 Task: Create new business hours for the company
Action: Mouse scrolled (254, 279) with delta (0, 0)
Screenshot: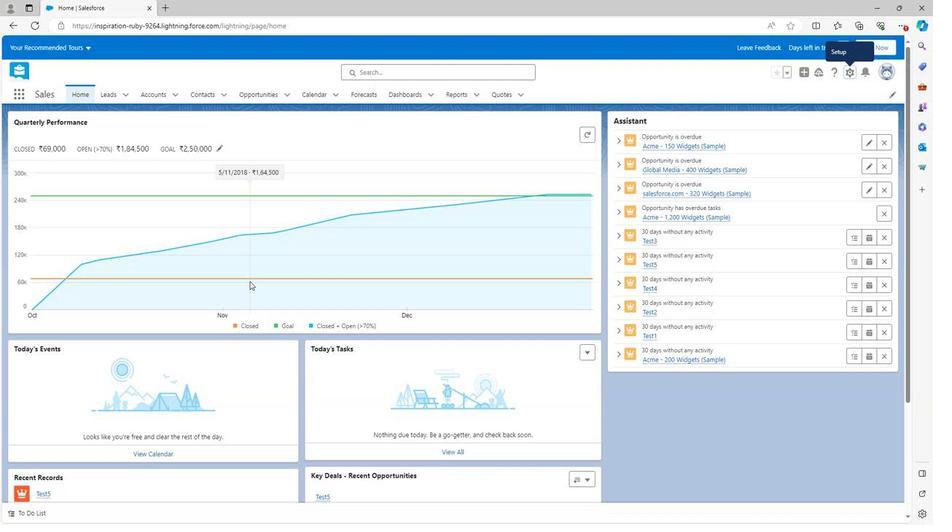 
Action: Mouse scrolled (254, 279) with delta (0, 0)
Screenshot: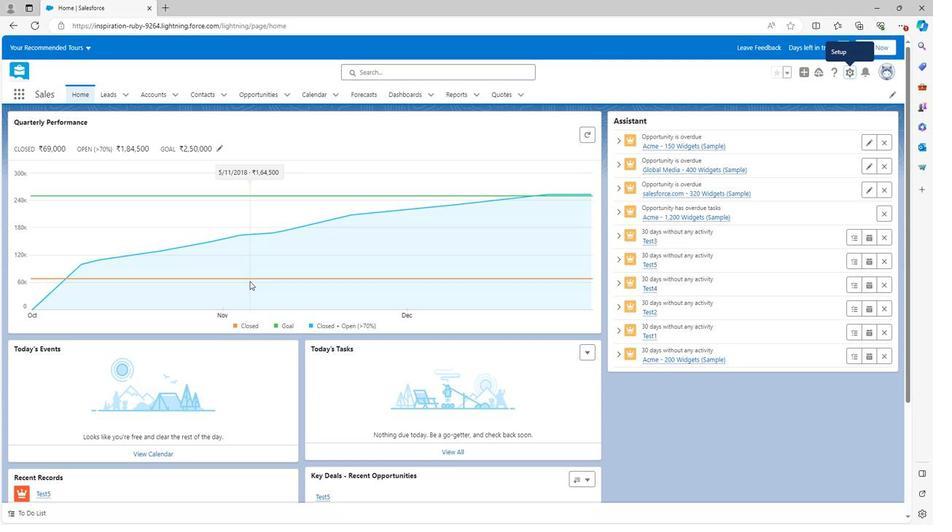 
Action: Mouse scrolled (254, 279) with delta (0, 0)
Screenshot: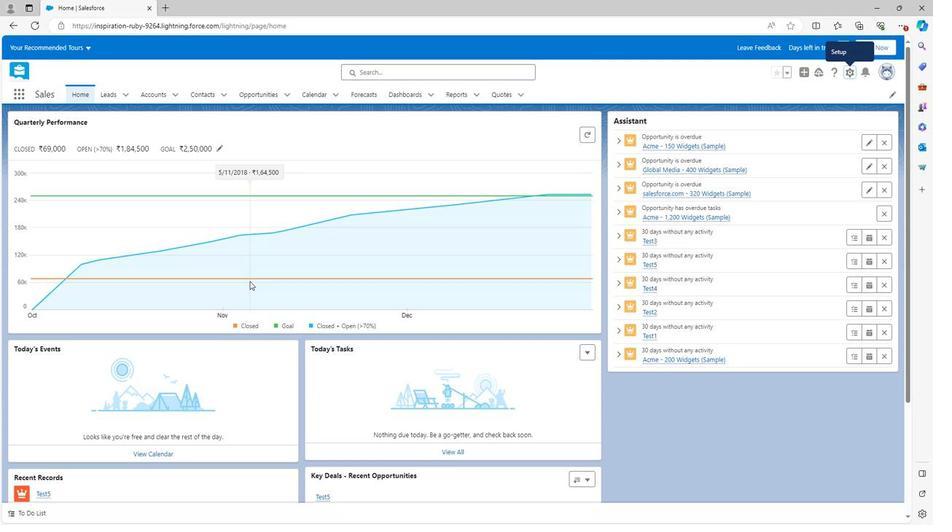 
Action: Mouse scrolled (254, 280) with delta (0, 0)
Screenshot: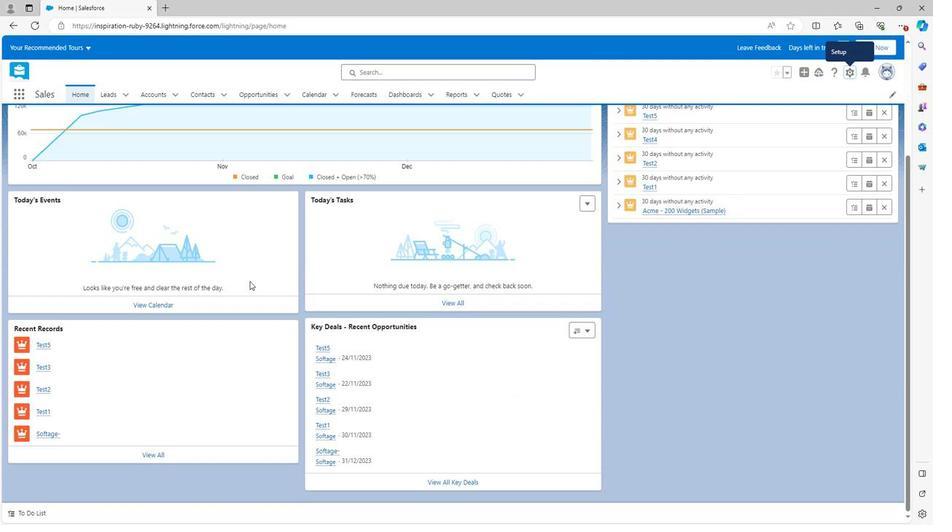 
Action: Mouse scrolled (254, 280) with delta (0, 0)
Screenshot: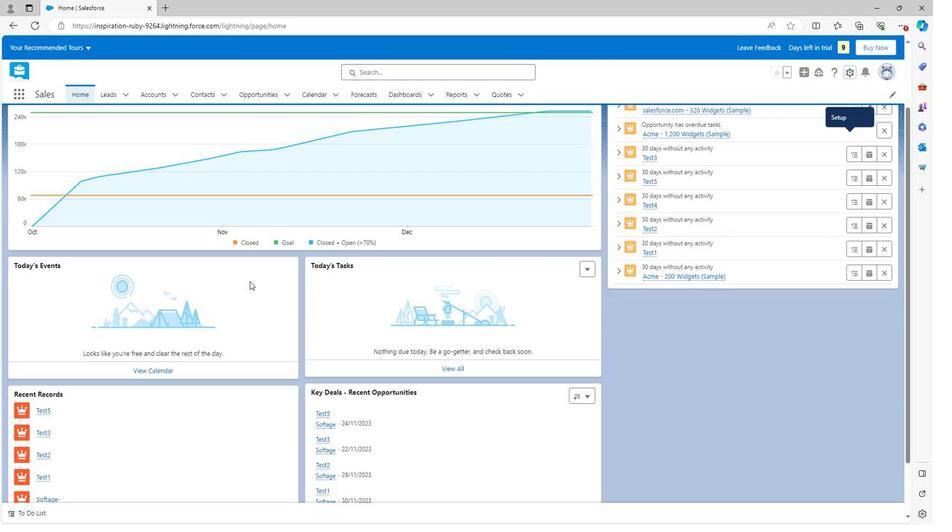 
Action: Mouse scrolled (254, 280) with delta (0, 0)
Screenshot: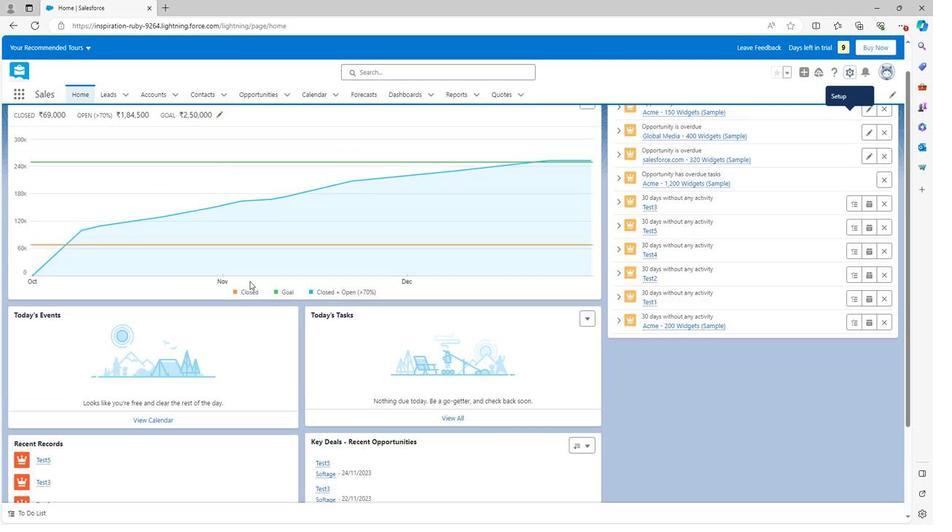 
Action: Mouse moved to (847, 75)
Screenshot: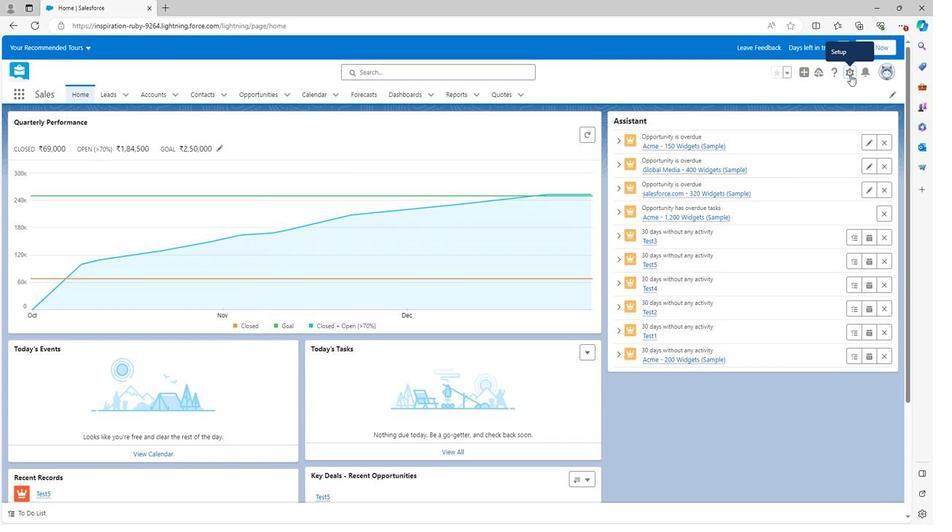 
Action: Mouse pressed left at (847, 75)
Screenshot: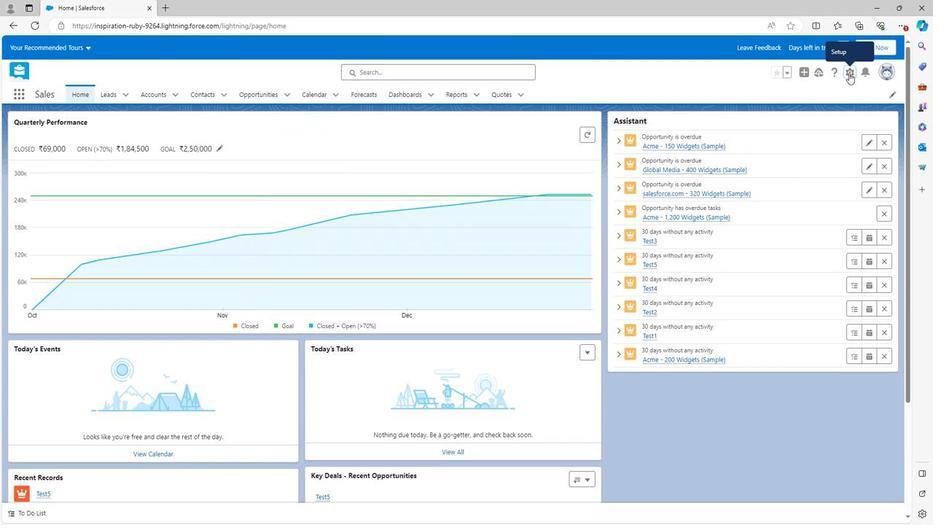 
Action: Mouse moved to (824, 99)
Screenshot: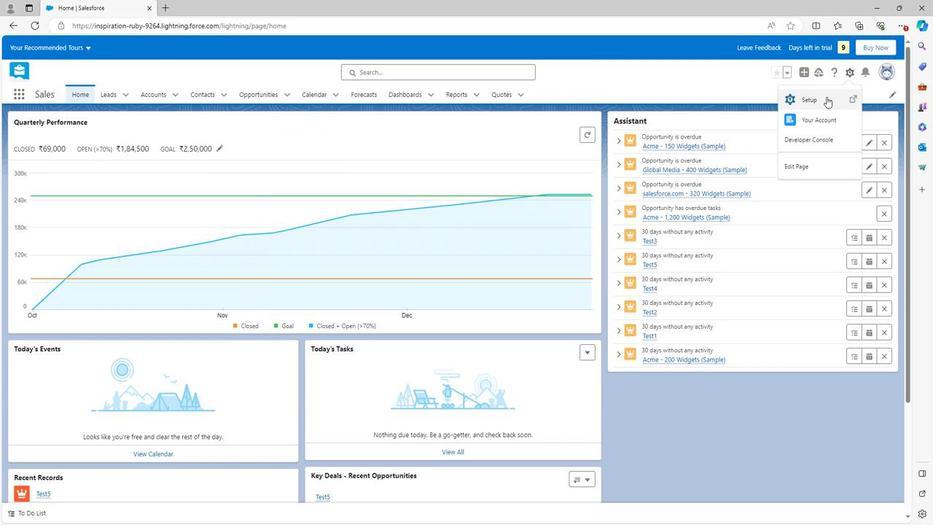 
Action: Mouse pressed left at (824, 99)
Screenshot: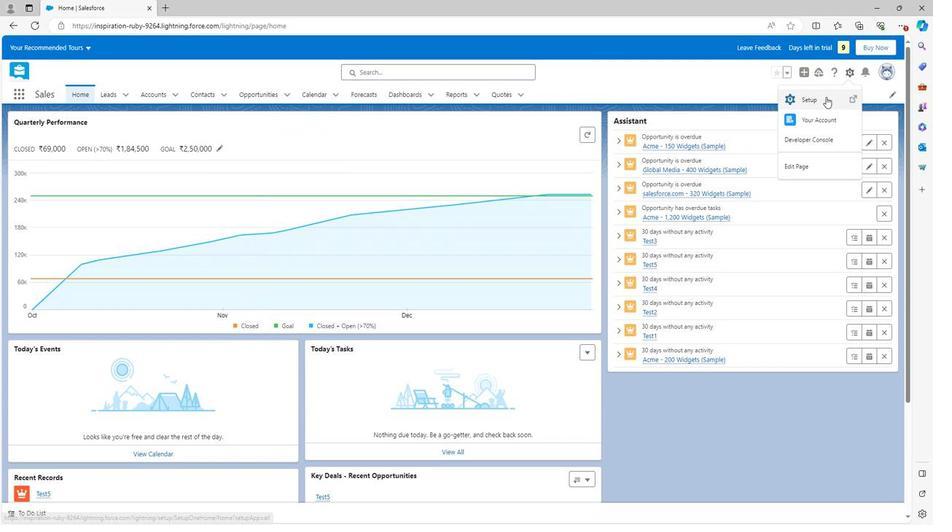 
Action: Mouse moved to (56, 364)
Screenshot: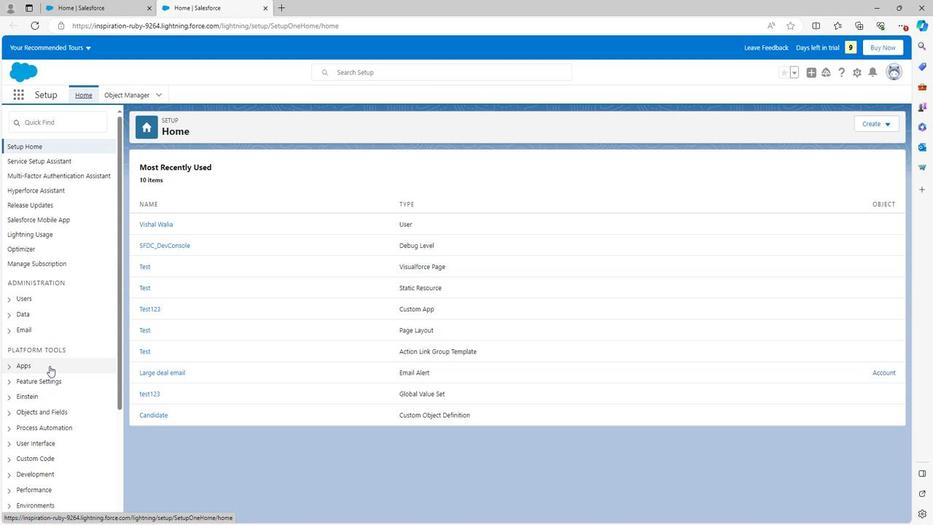 
Action: Mouse scrolled (56, 363) with delta (0, 0)
Screenshot: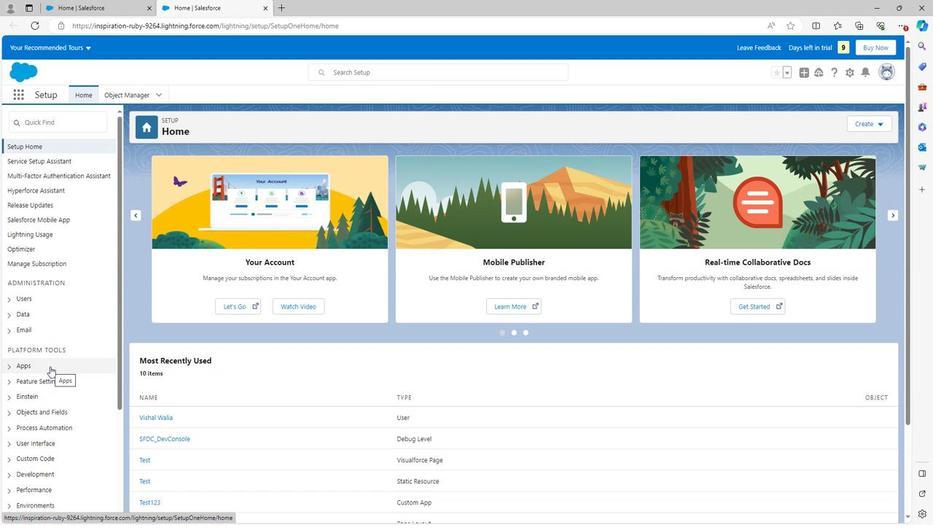 
Action: Mouse scrolled (56, 363) with delta (0, 0)
Screenshot: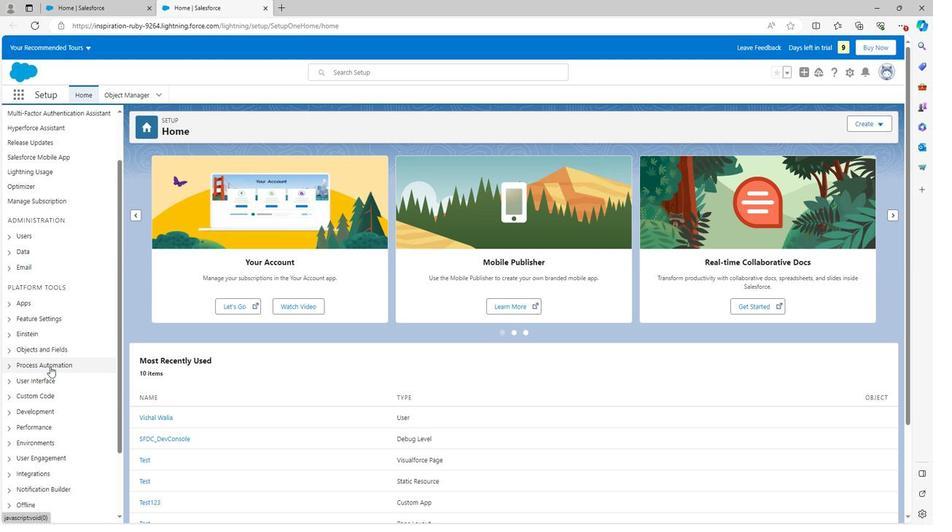 
Action: Mouse scrolled (56, 363) with delta (0, 0)
Screenshot: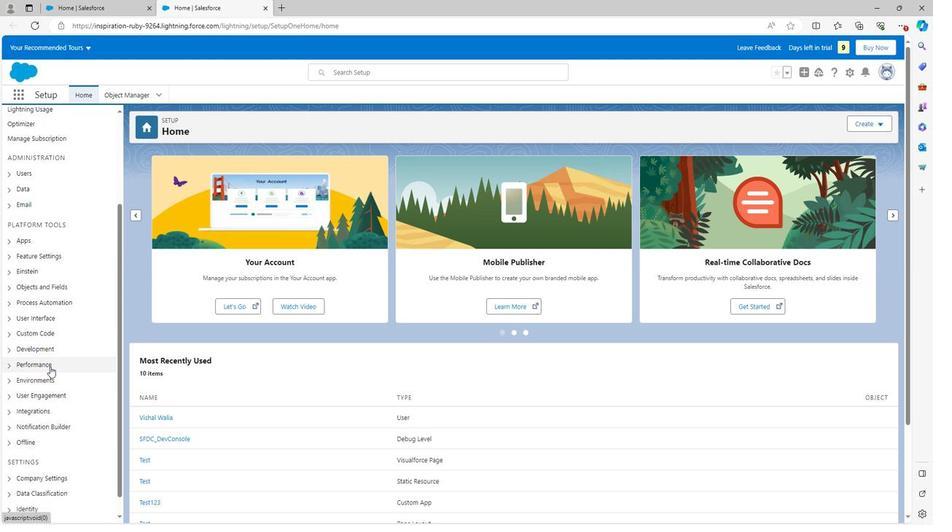 
Action: Mouse moved to (15, 453)
Screenshot: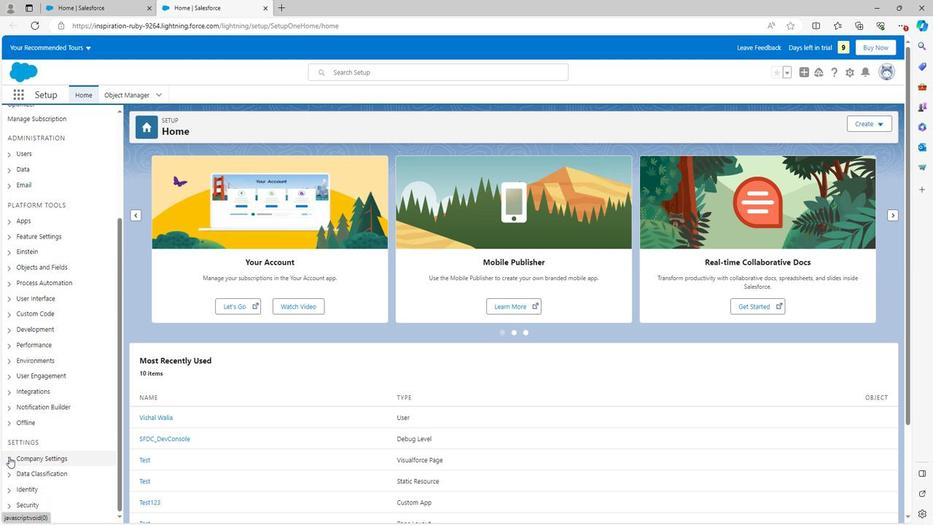 
Action: Mouse pressed left at (15, 453)
Screenshot: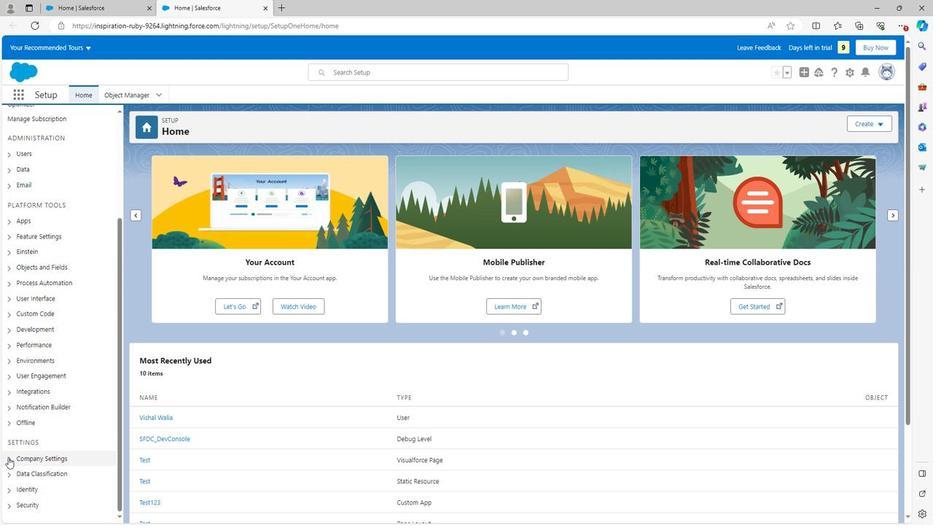 
Action: Mouse scrolled (15, 453) with delta (0, 0)
Screenshot: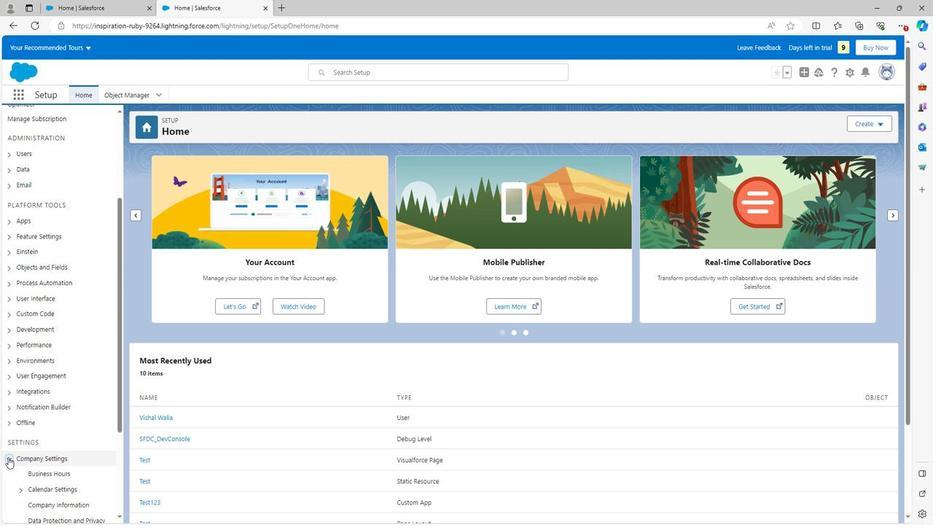 
Action: Mouse scrolled (15, 453) with delta (0, 0)
Screenshot: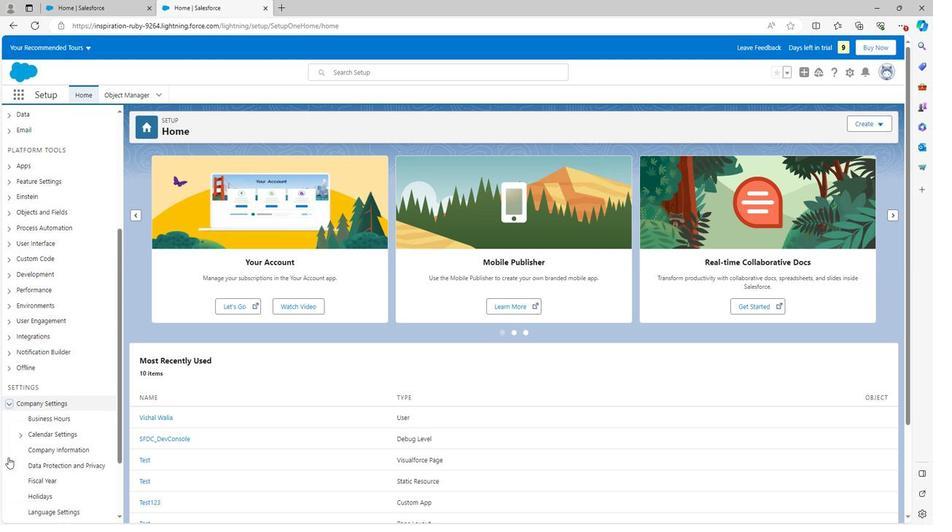 
Action: Mouse scrolled (15, 453) with delta (0, 0)
Screenshot: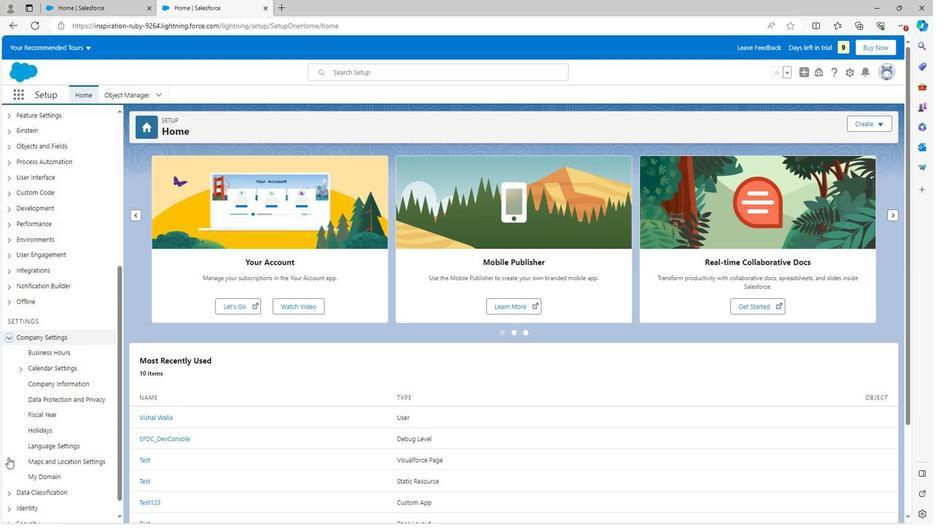 
Action: Mouse moved to (52, 334)
Screenshot: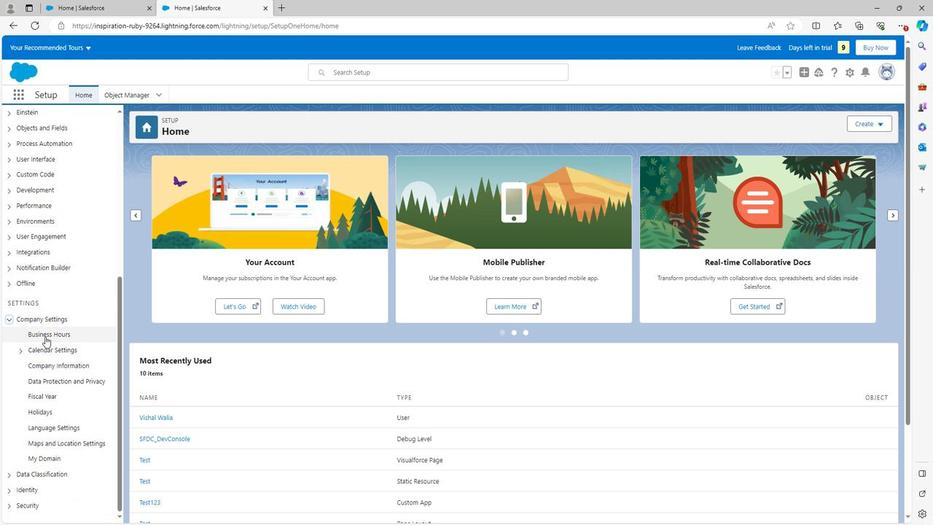 
Action: Mouse pressed left at (52, 334)
Screenshot: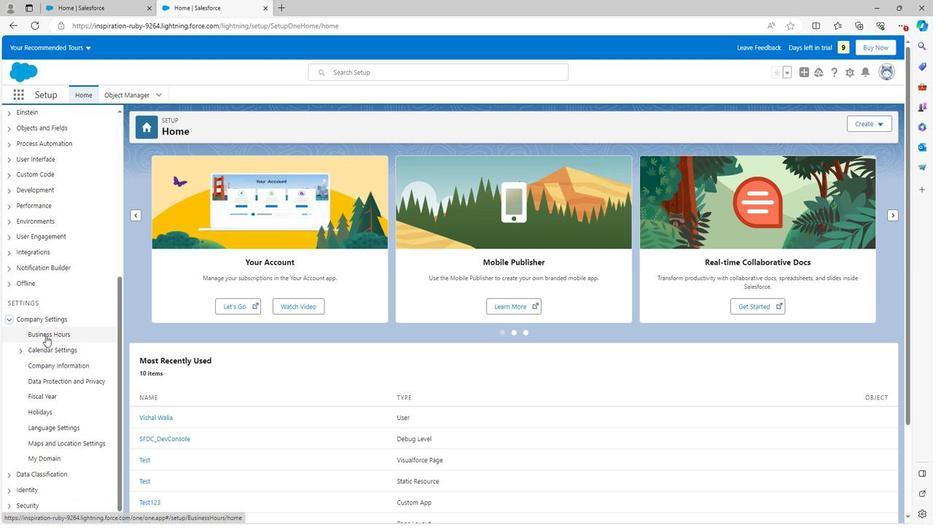 
Action: Mouse moved to (503, 202)
Screenshot: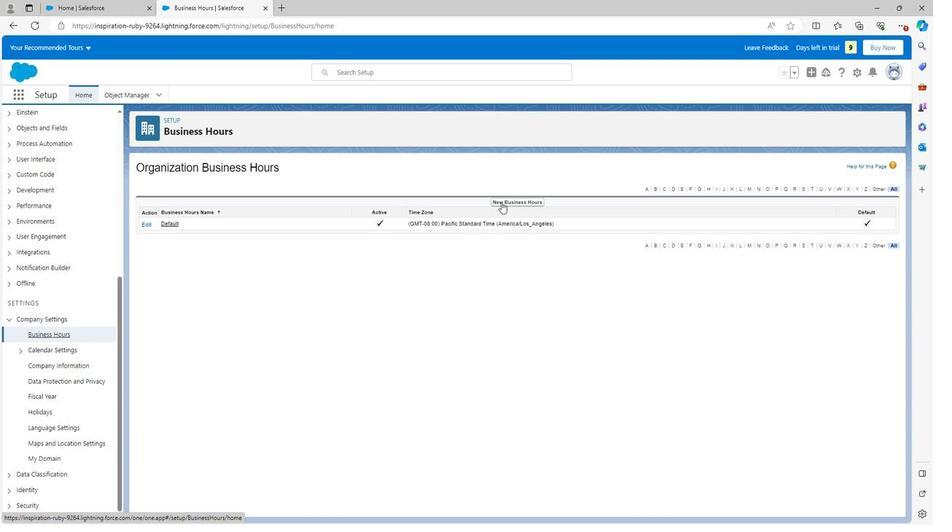 
Action: Mouse pressed left at (503, 202)
Screenshot: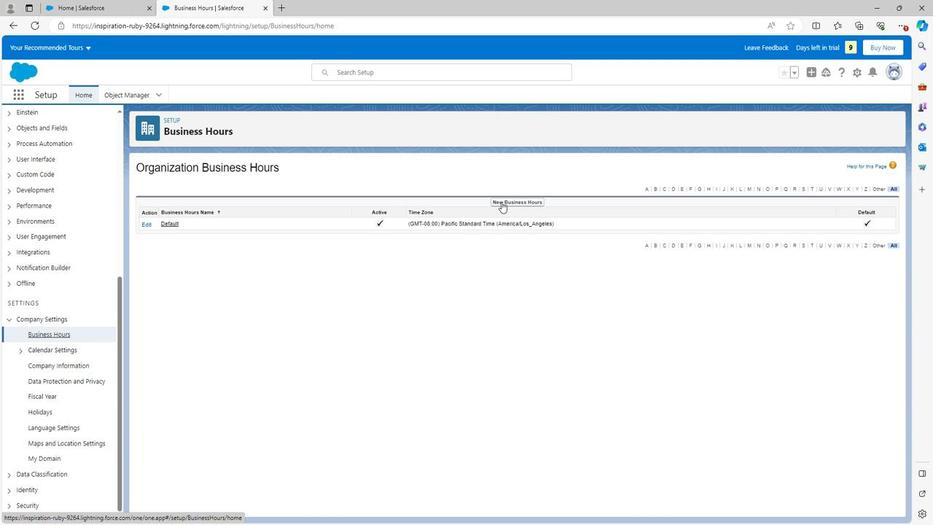 
Action: Mouse moved to (389, 345)
Screenshot: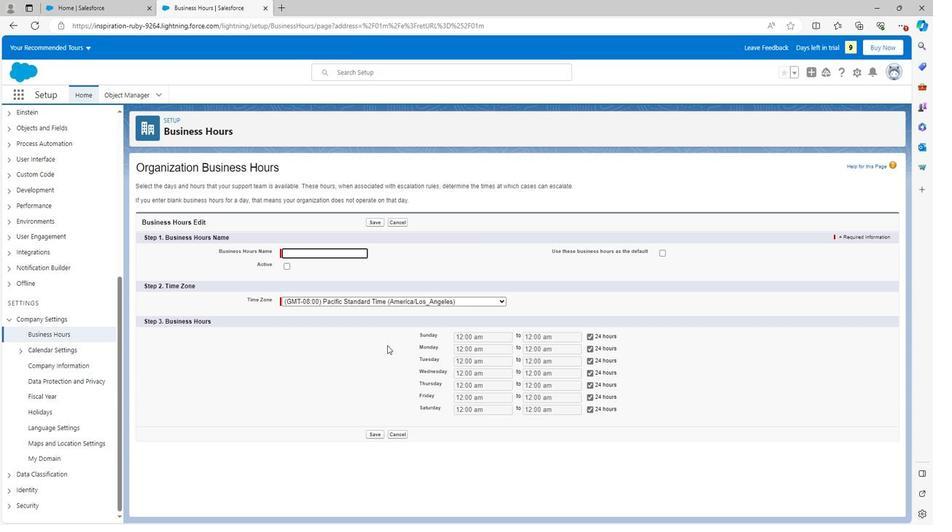 
Action: Mouse scrolled (389, 344) with delta (0, 0)
Screenshot: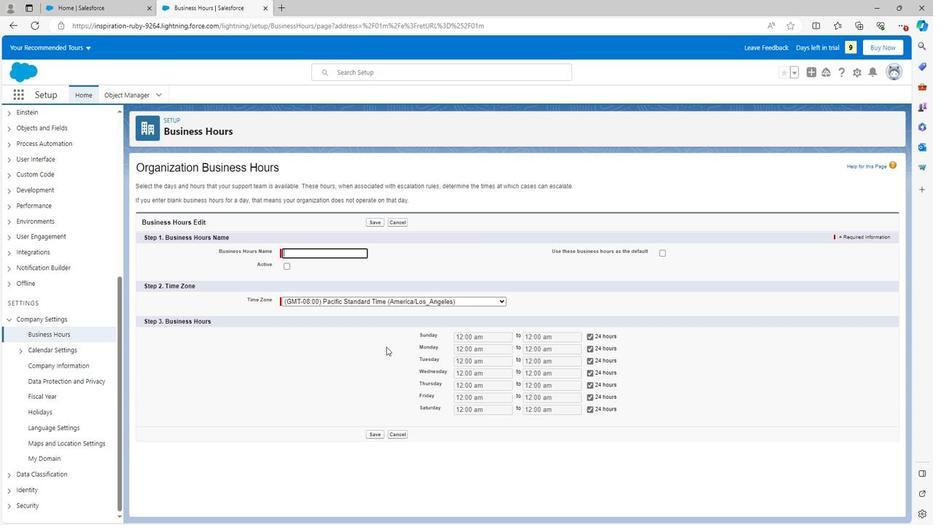 
Action: Mouse scrolled (389, 344) with delta (0, 0)
Screenshot: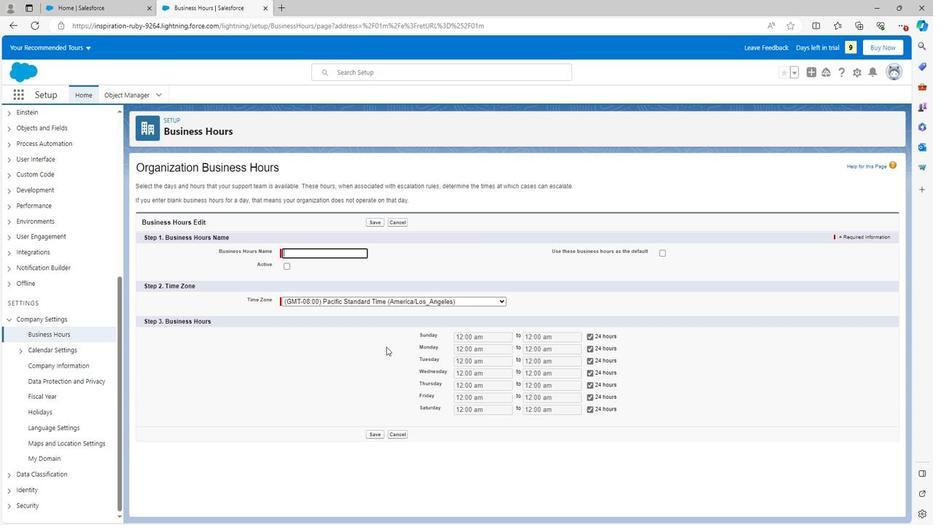 
Action: Mouse scrolled (389, 344) with delta (0, 0)
Screenshot: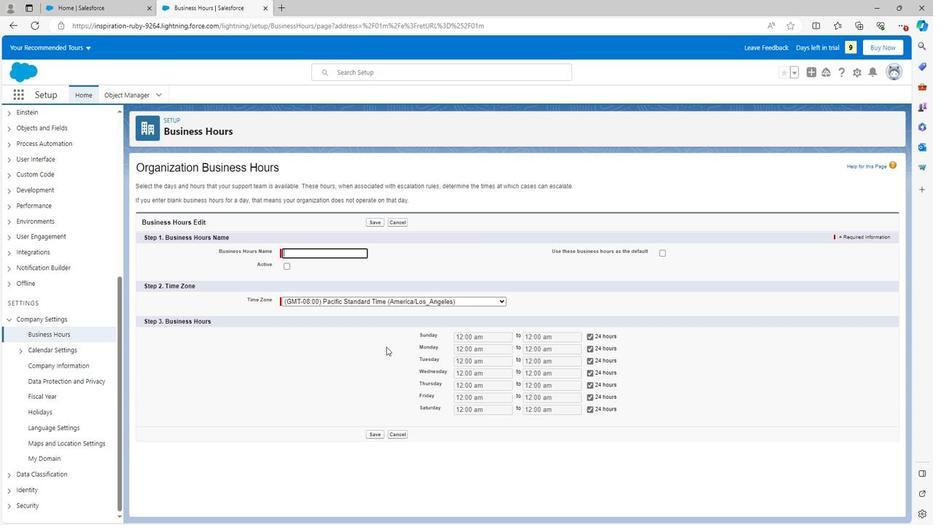 
Action: Mouse moved to (496, 334)
Screenshot: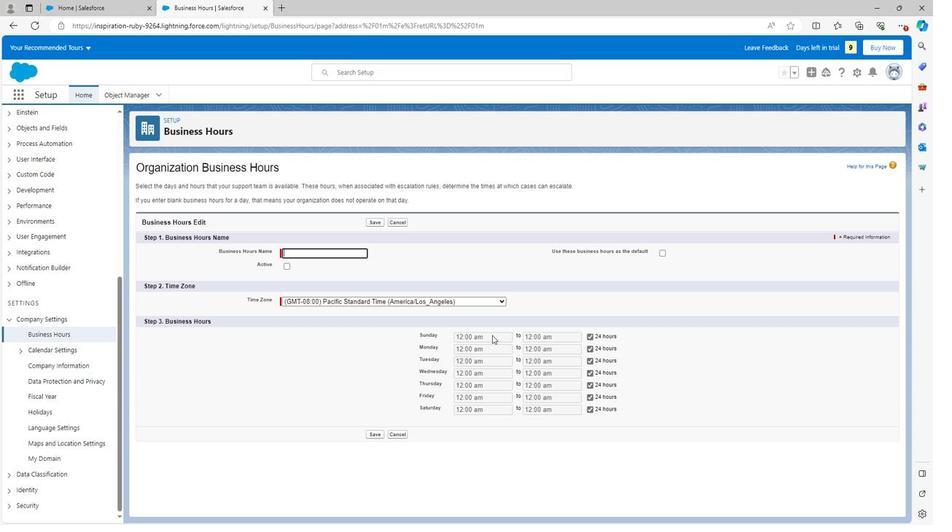 
Action: Mouse pressed left at (496, 334)
Screenshot: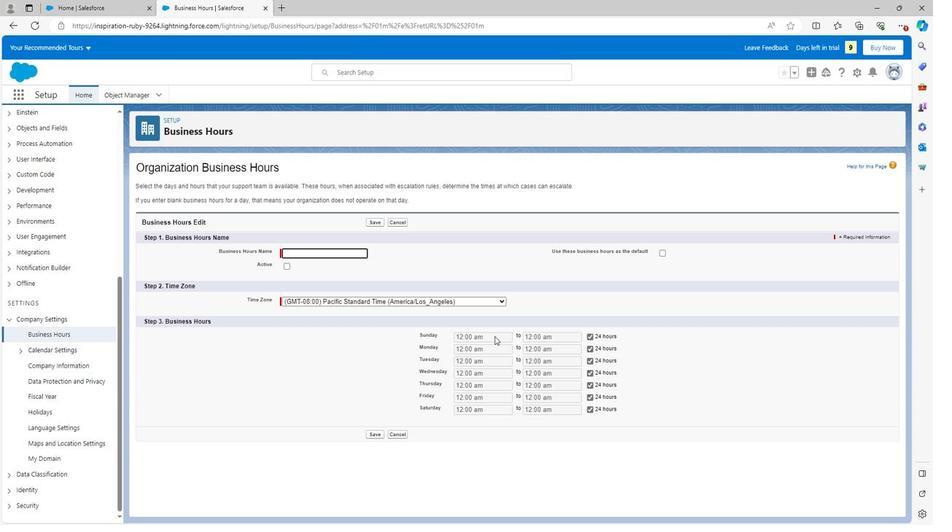 
Action: Mouse moved to (378, 431)
Screenshot: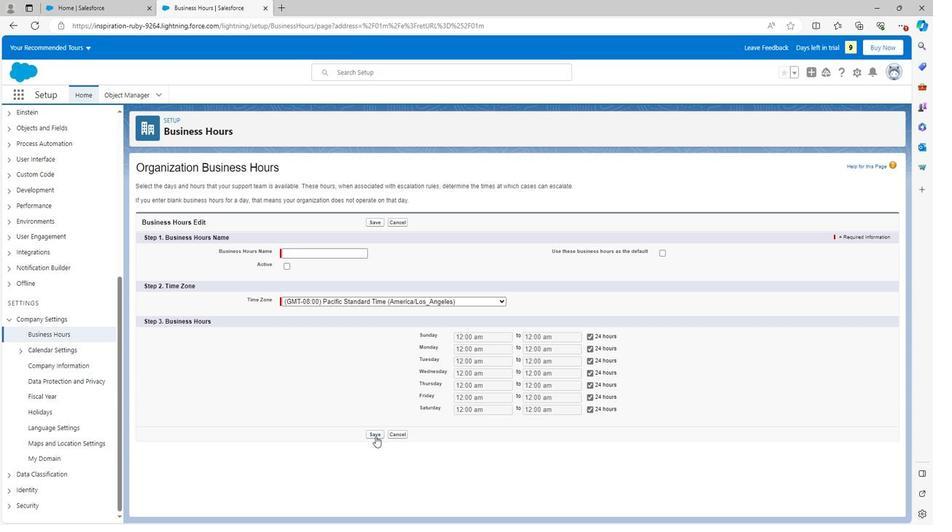 
Action: Mouse pressed left at (378, 431)
Screenshot: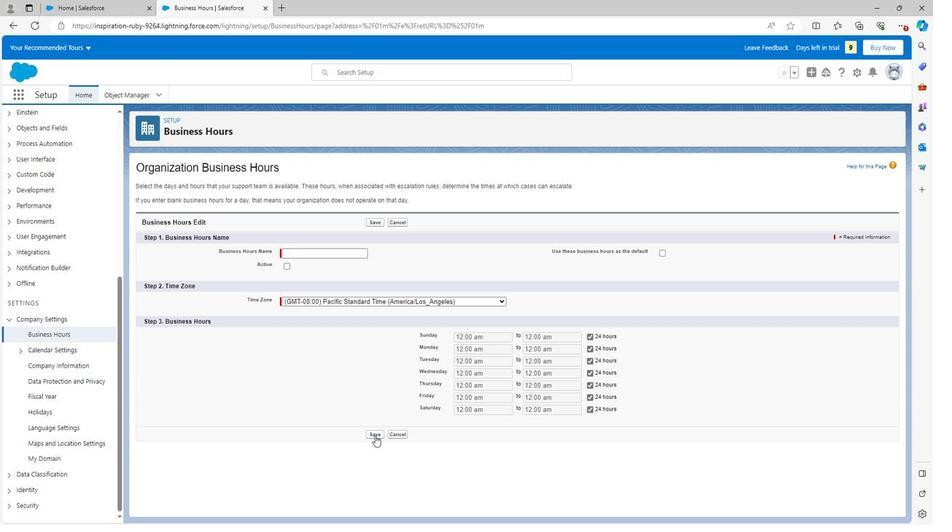 
Action: Mouse moved to (309, 260)
Screenshot: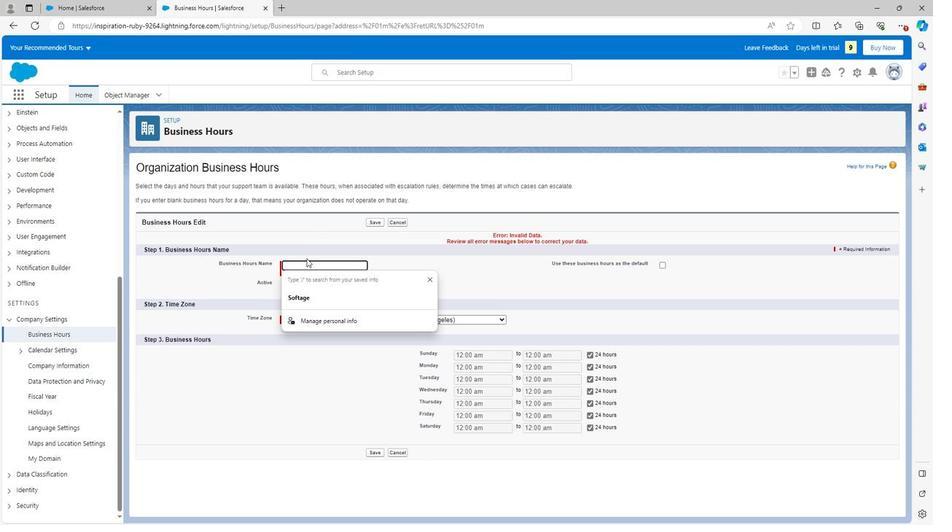 
Action: Key pressed <Key.shift><Key.shift><Key.shift><Key.shift><Key.shift>Test
Screenshot: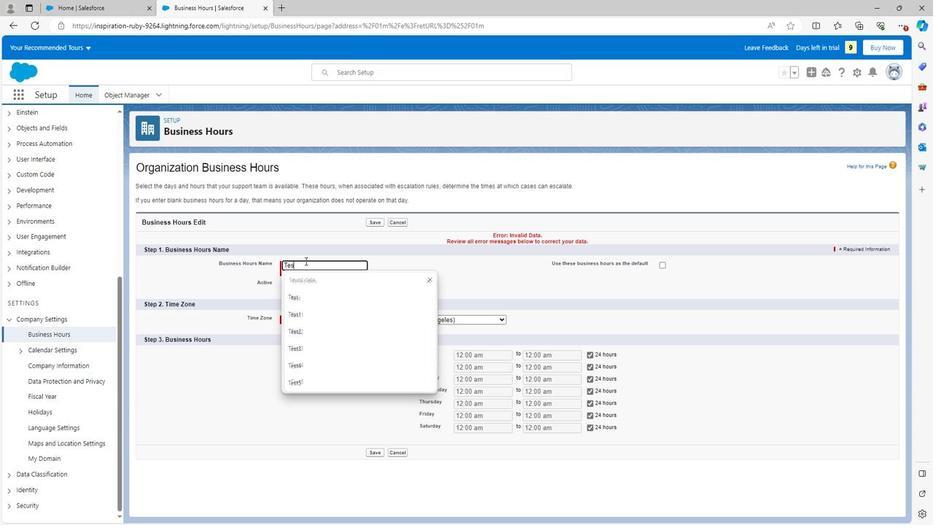 
Action: Mouse moved to (312, 295)
Screenshot: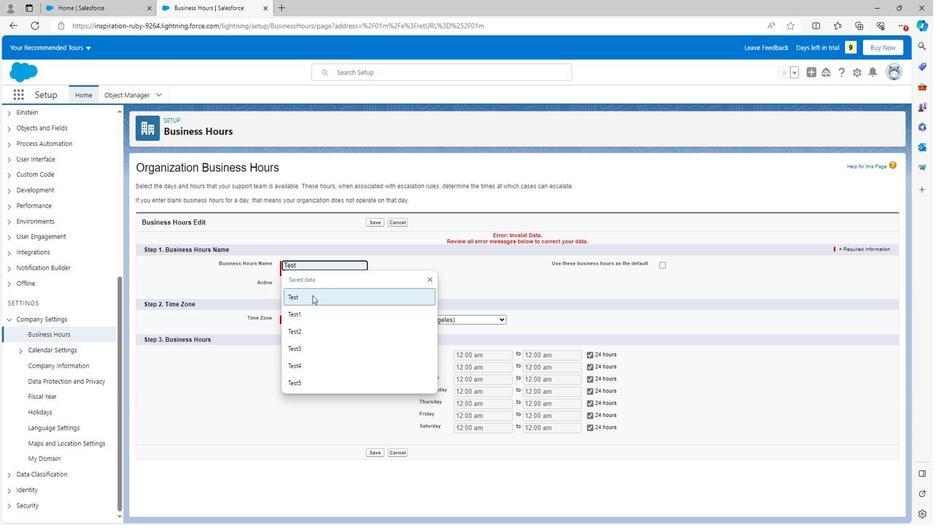 
Action: Mouse pressed left at (312, 295)
Screenshot: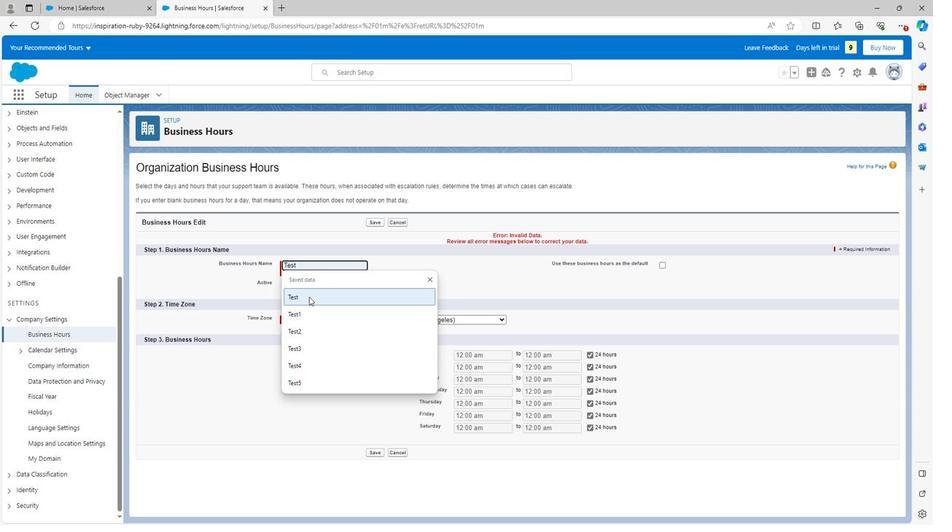 
Action: Mouse moved to (428, 264)
Screenshot: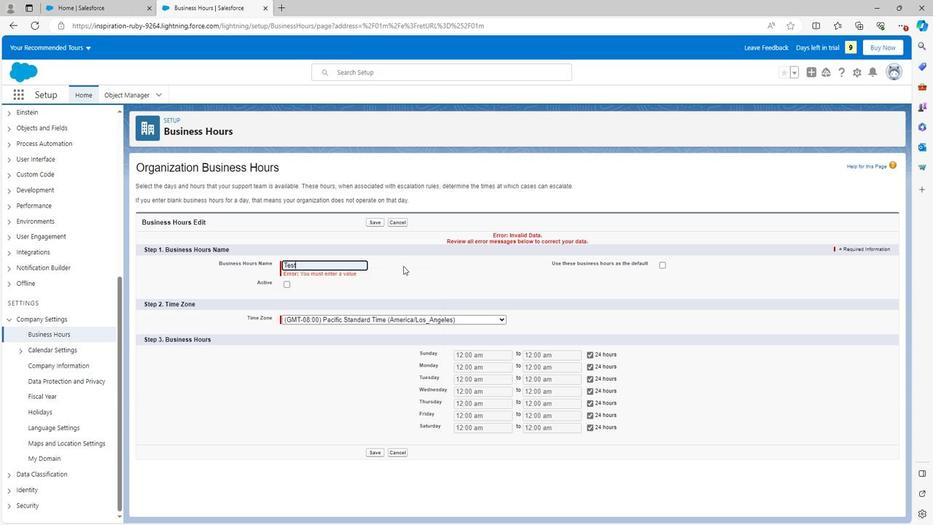 
Action: Mouse pressed left at (428, 264)
Screenshot: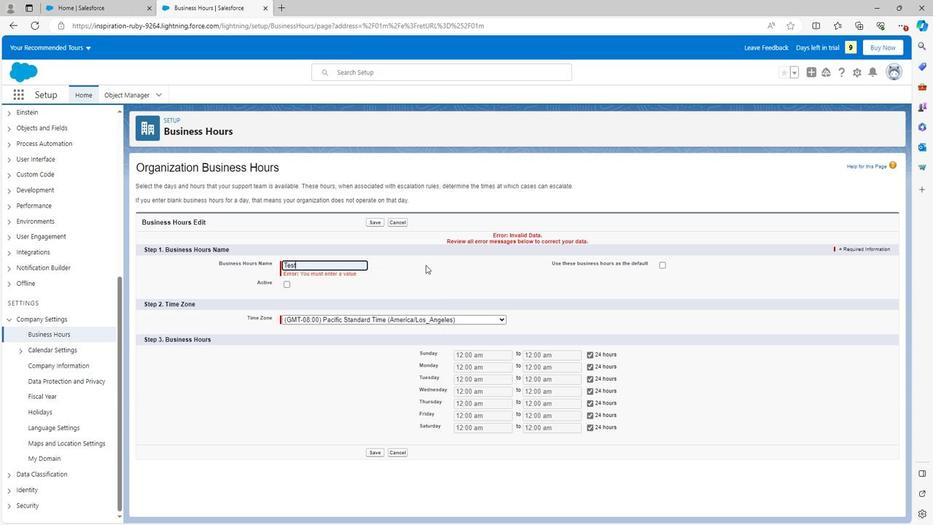 
Action: Mouse moved to (289, 283)
Screenshot: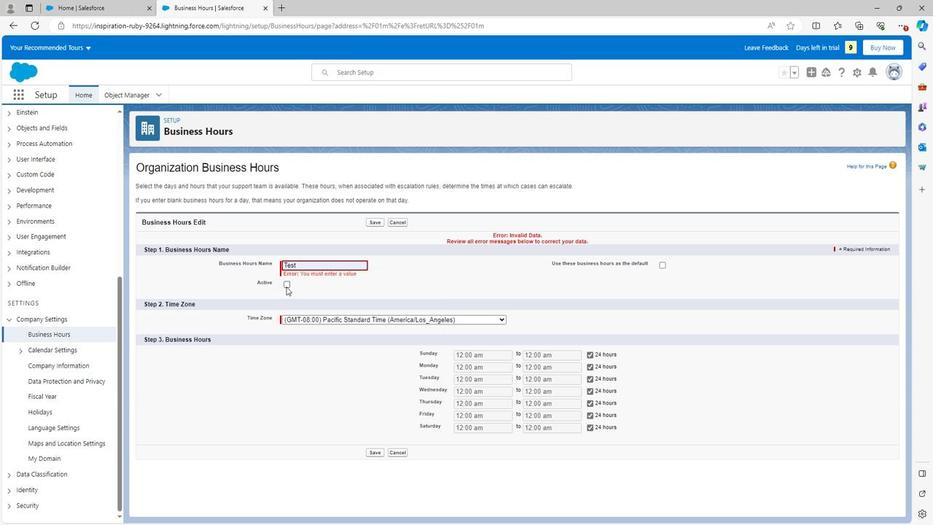 
Action: Mouse pressed left at (289, 283)
Screenshot: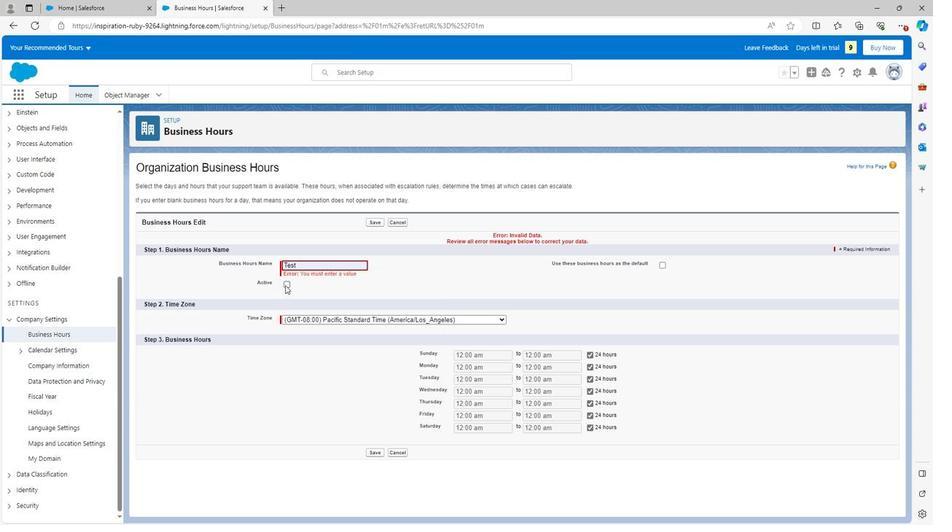 
Action: Mouse moved to (380, 446)
Screenshot: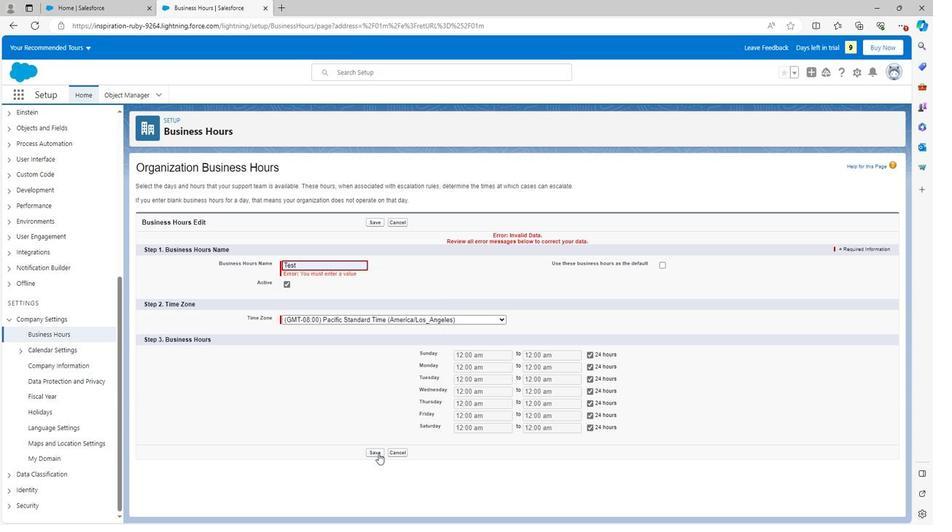 
Action: Mouse pressed left at (380, 446)
Screenshot: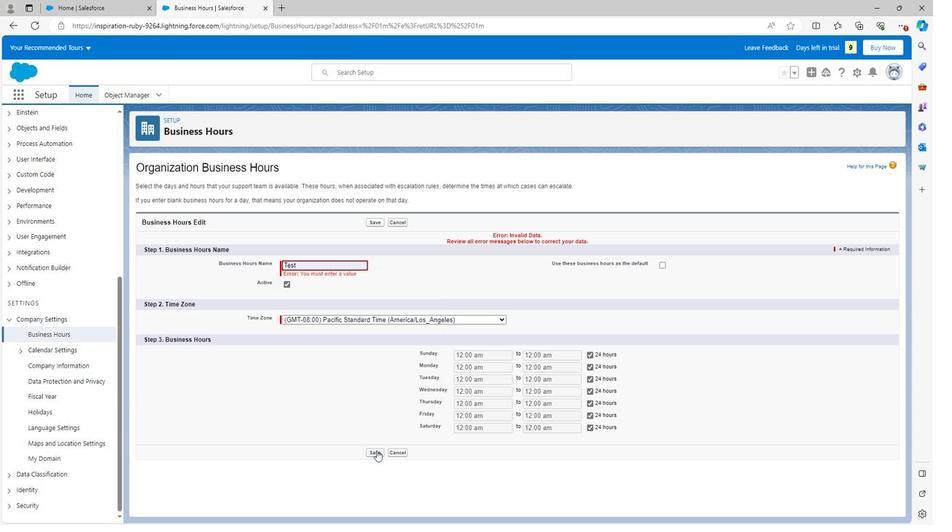
Action: Mouse moved to (450, 245)
Screenshot: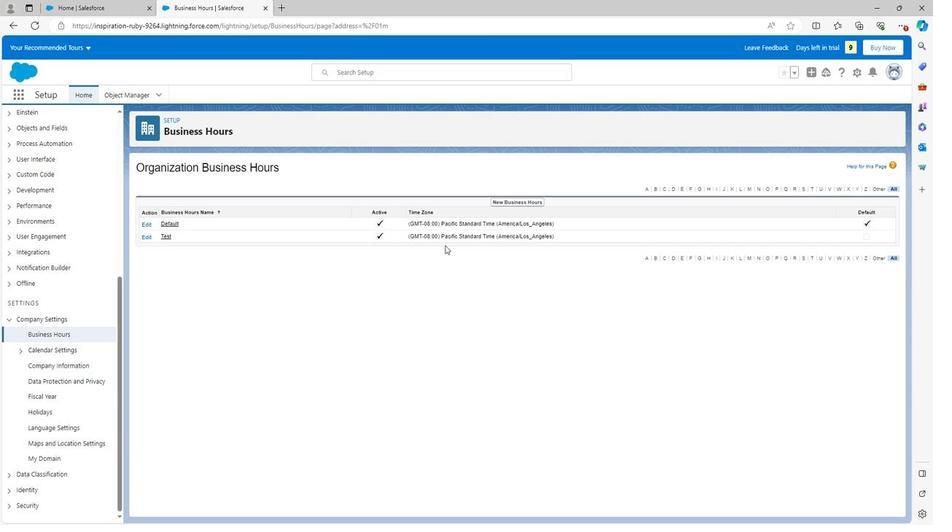 
